 Task: Change the mux module for muxers to "Automatic".
Action: Mouse moved to (112, 13)
Screenshot: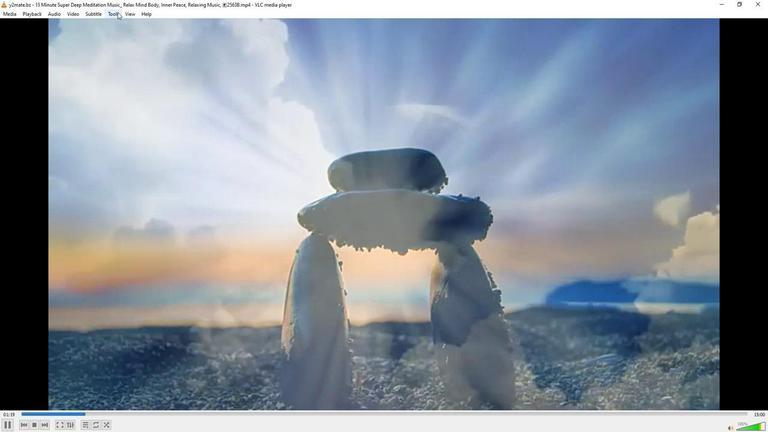 
Action: Mouse pressed left at (112, 13)
Screenshot: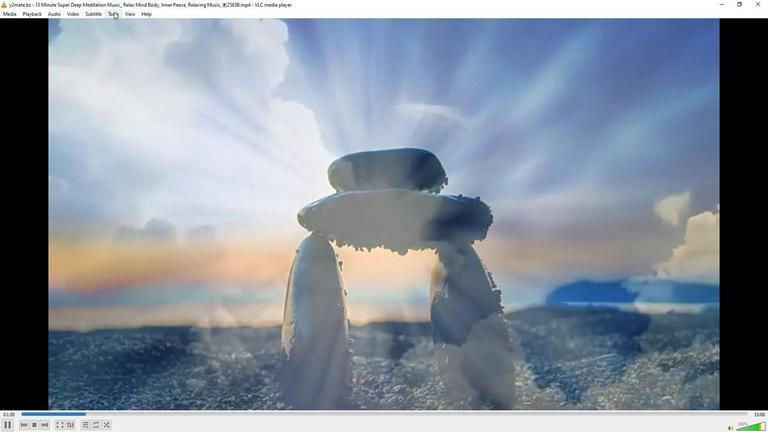 
Action: Mouse moved to (134, 111)
Screenshot: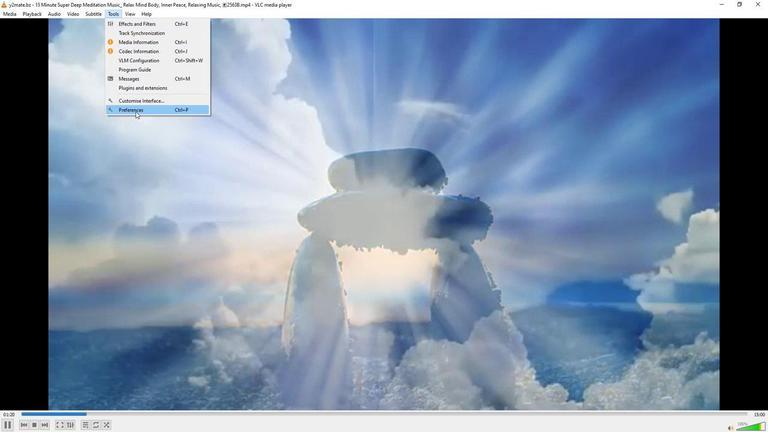 
Action: Mouse pressed left at (134, 111)
Screenshot: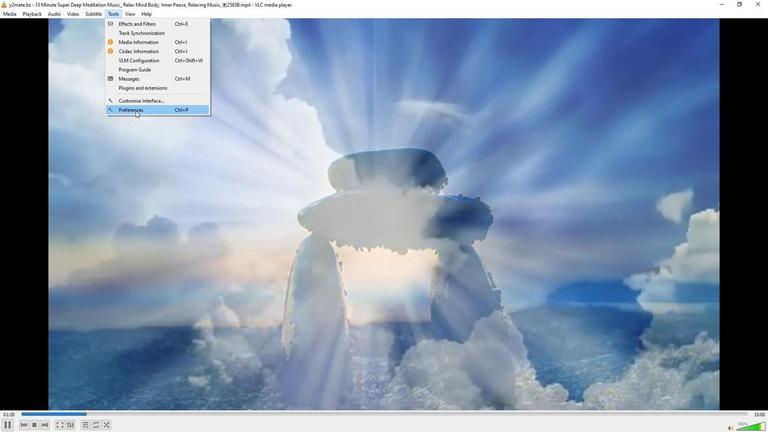 
Action: Mouse moved to (254, 352)
Screenshot: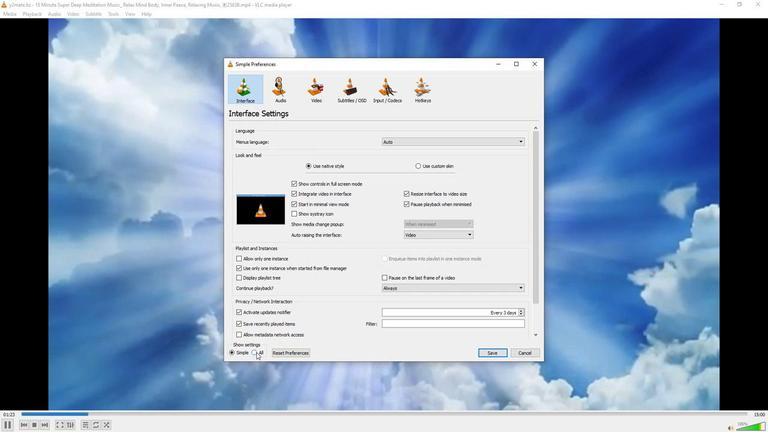 
Action: Mouse pressed left at (254, 352)
Screenshot: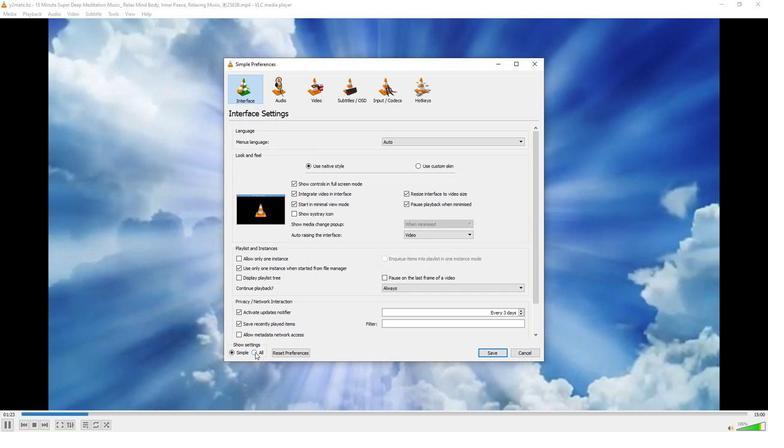 
Action: Mouse moved to (258, 280)
Screenshot: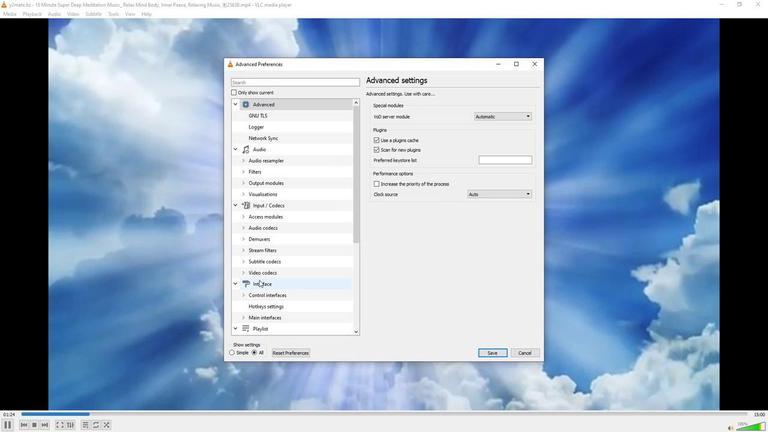 
Action: Mouse scrolled (258, 279) with delta (0, 0)
Screenshot: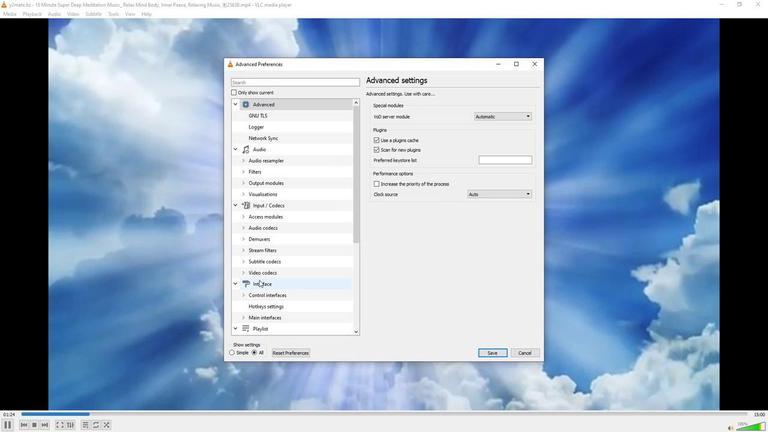 
Action: Mouse moved to (257, 276)
Screenshot: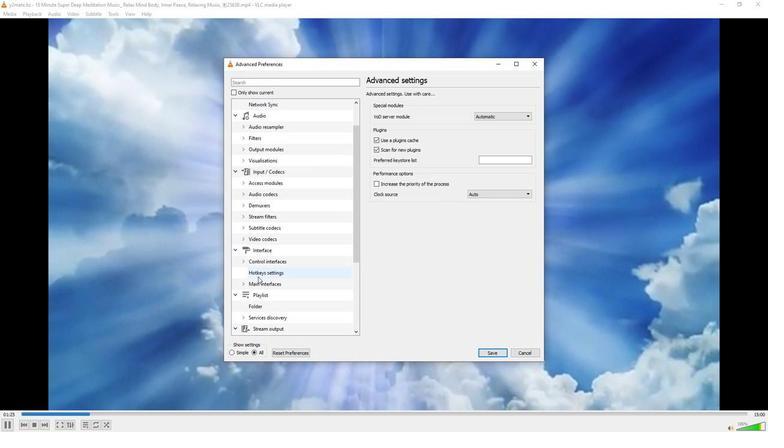 
Action: Mouse scrolled (257, 276) with delta (0, 0)
Screenshot: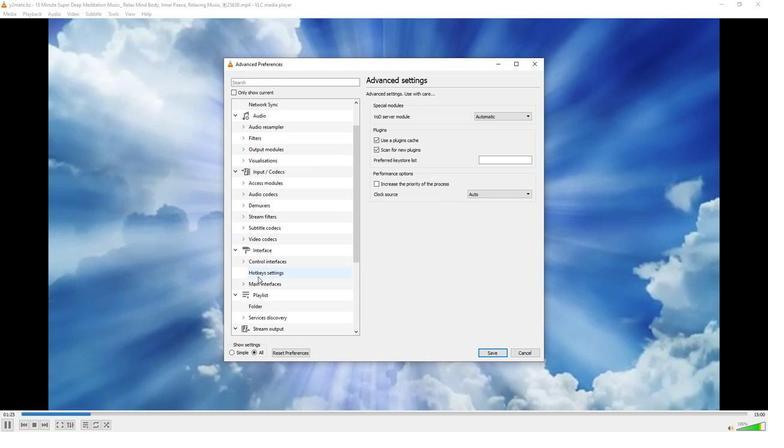 
Action: Mouse moved to (257, 275)
Screenshot: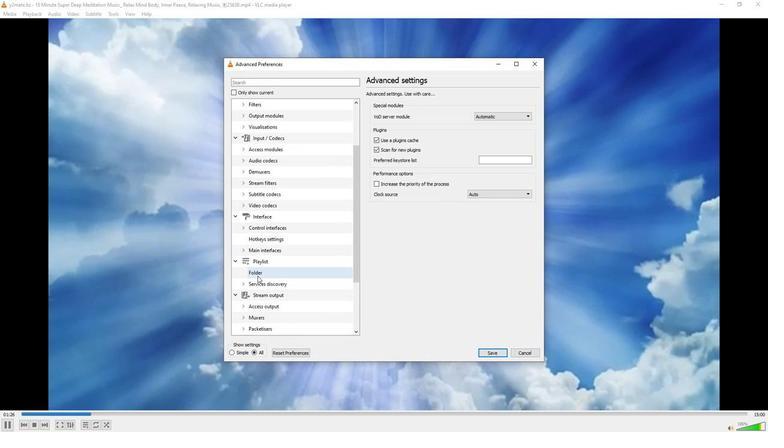 
Action: Mouse scrolled (257, 275) with delta (0, 0)
Screenshot: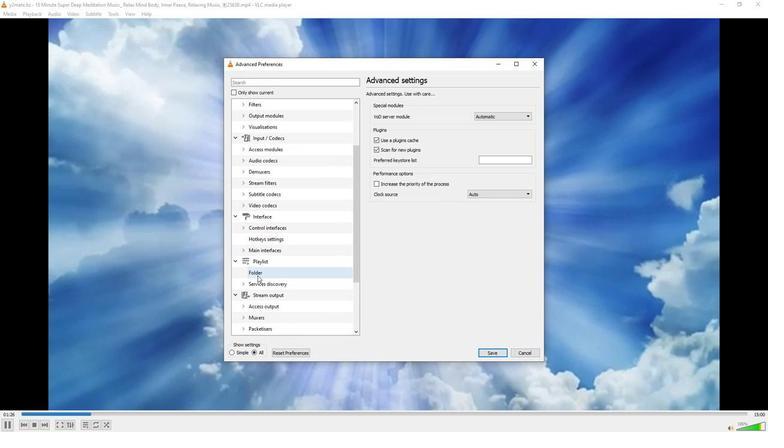 
Action: Mouse moved to (255, 284)
Screenshot: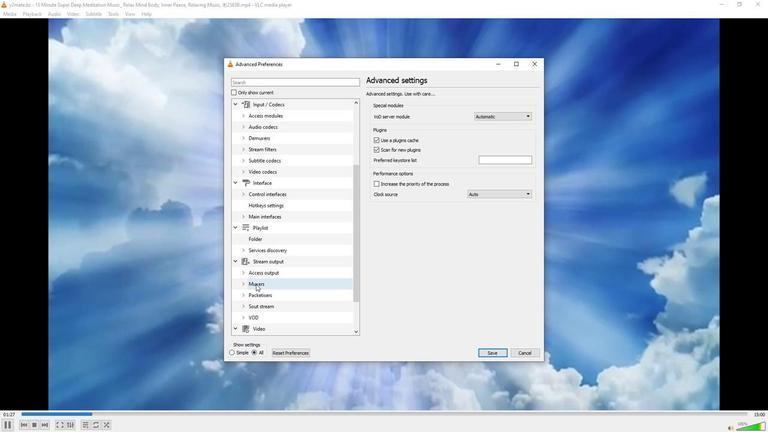 
Action: Mouse pressed left at (255, 284)
Screenshot: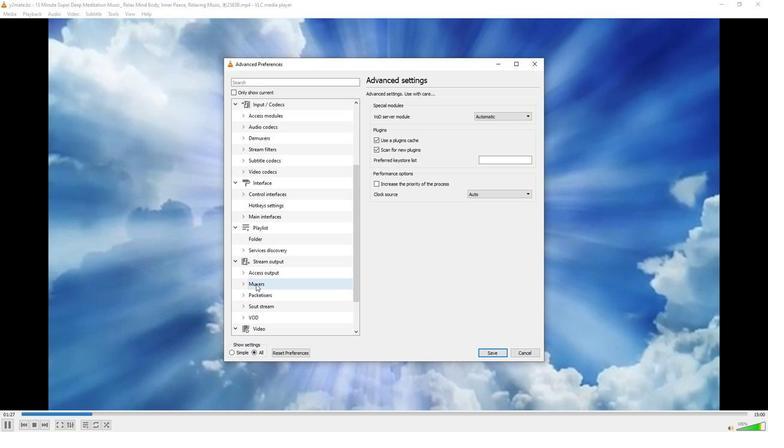
Action: Mouse moved to (530, 122)
Screenshot: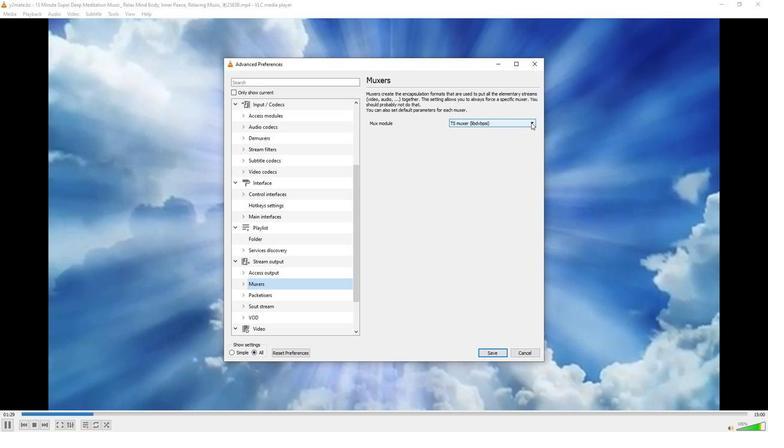 
Action: Mouse pressed left at (530, 122)
Screenshot: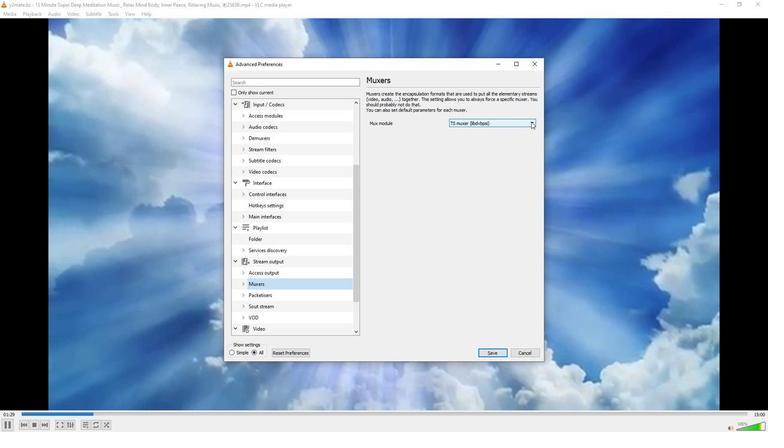 
Action: Mouse moved to (458, 128)
Screenshot: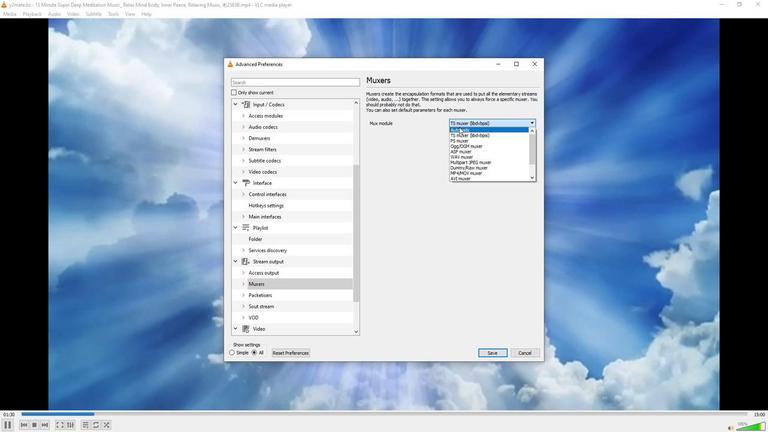 
Action: Mouse pressed left at (458, 128)
Screenshot: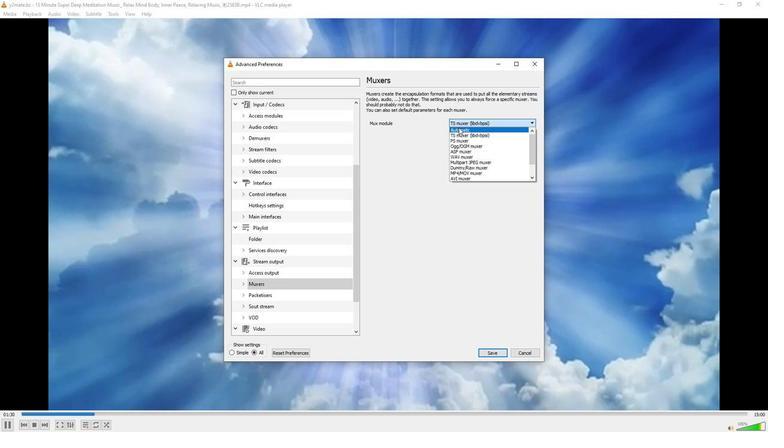 
Action: Mouse moved to (443, 220)
Screenshot: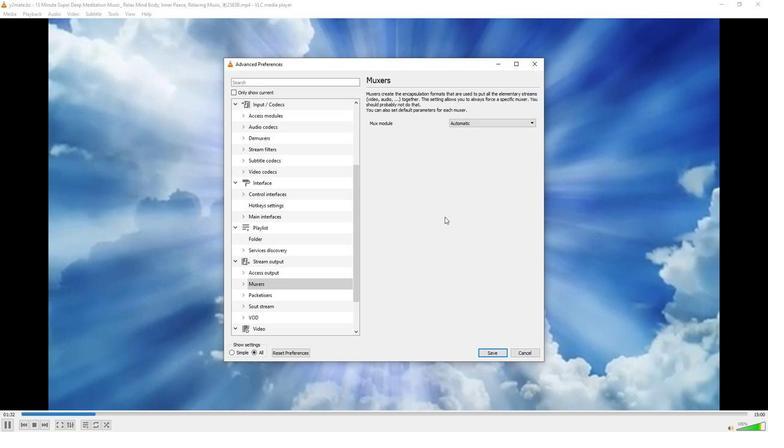 
